 Task: Look for products in the category "Bubble Bath" from Soothing Touch only.
Action: Mouse moved to (812, 303)
Screenshot: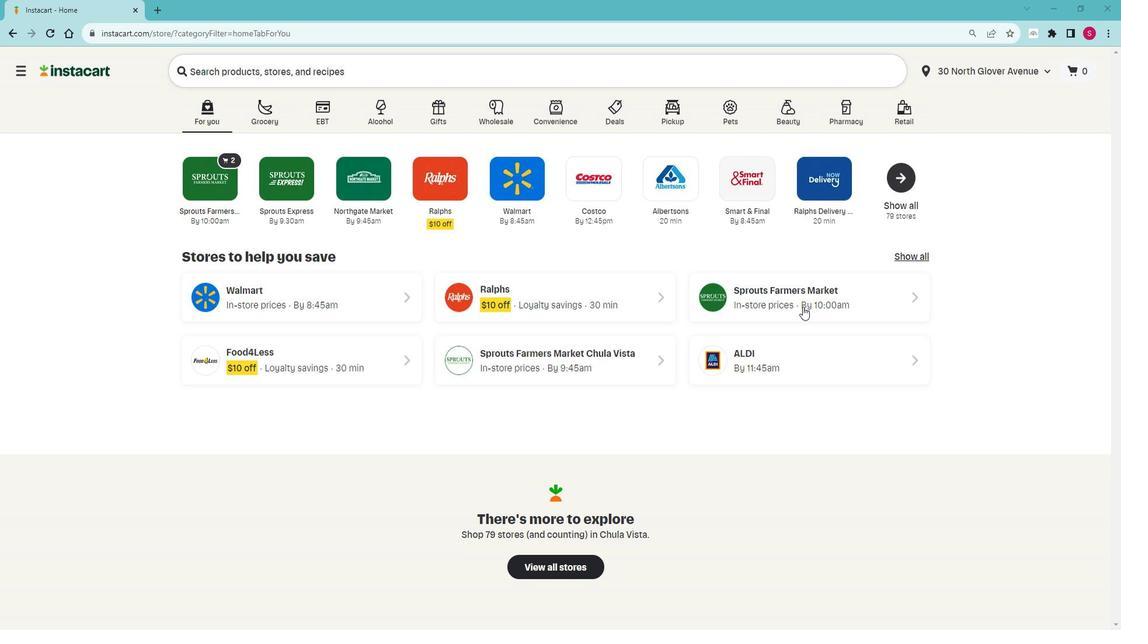 
Action: Mouse pressed left at (812, 303)
Screenshot: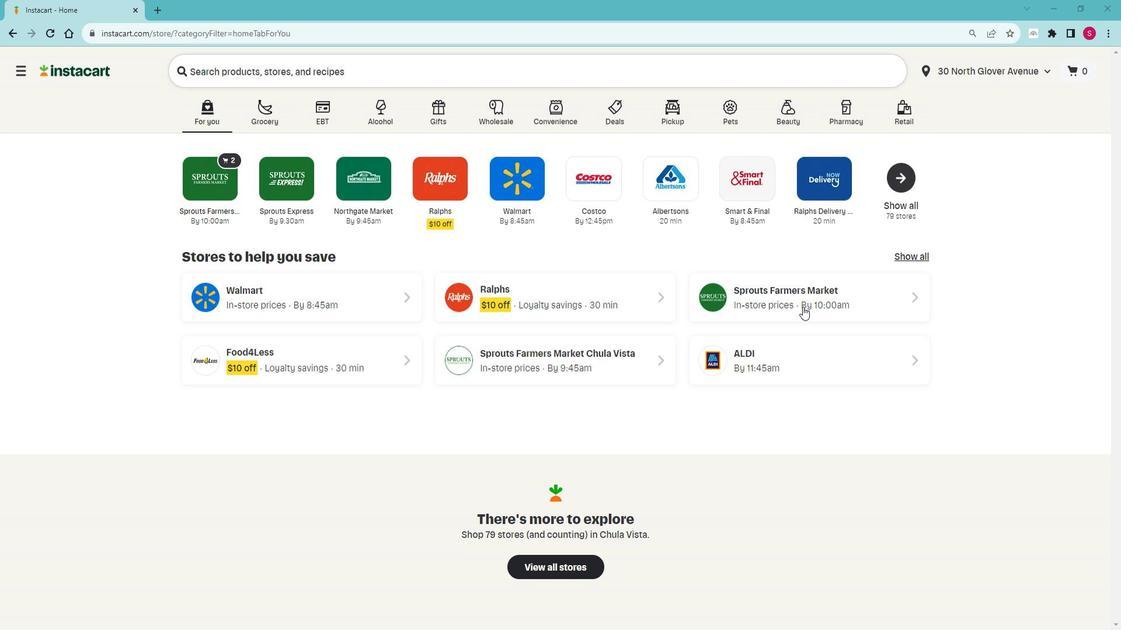 
Action: Mouse moved to (118, 428)
Screenshot: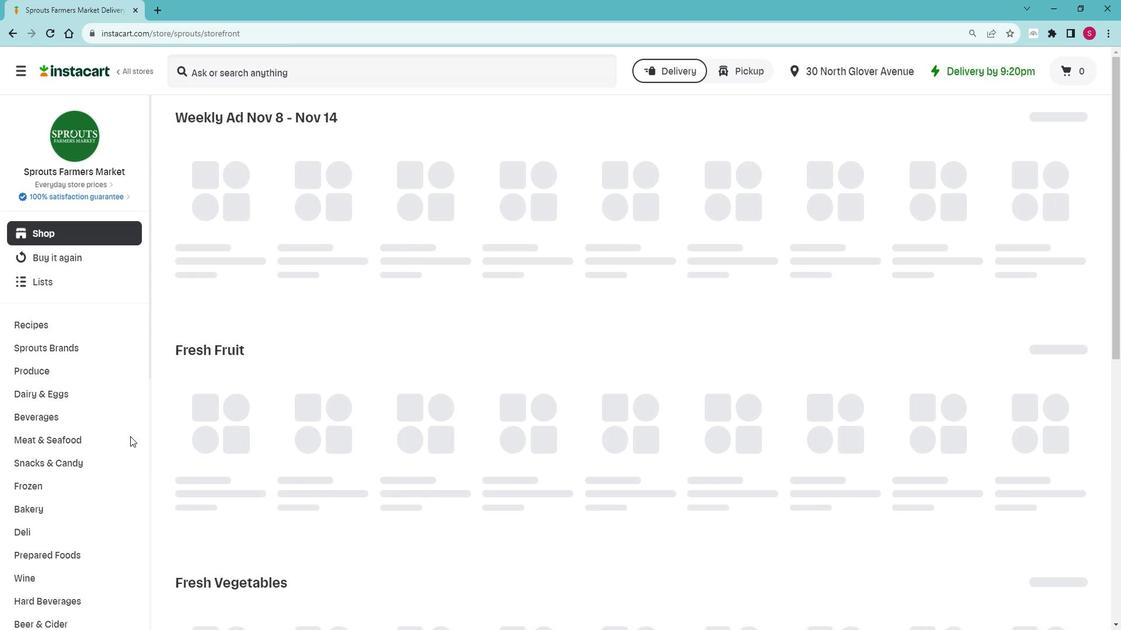 
Action: Mouse scrolled (118, 428) with delta (0, 0)
Screenshot: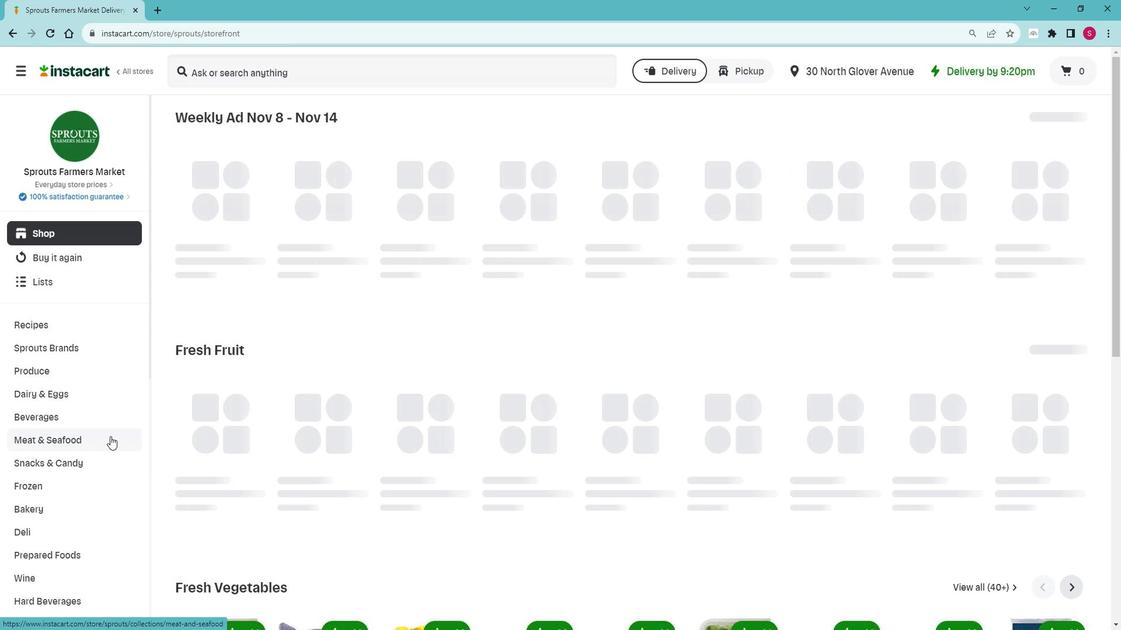 
Action: Mouse scrolled (118, 428) with delta (0, 0)
Screenshot: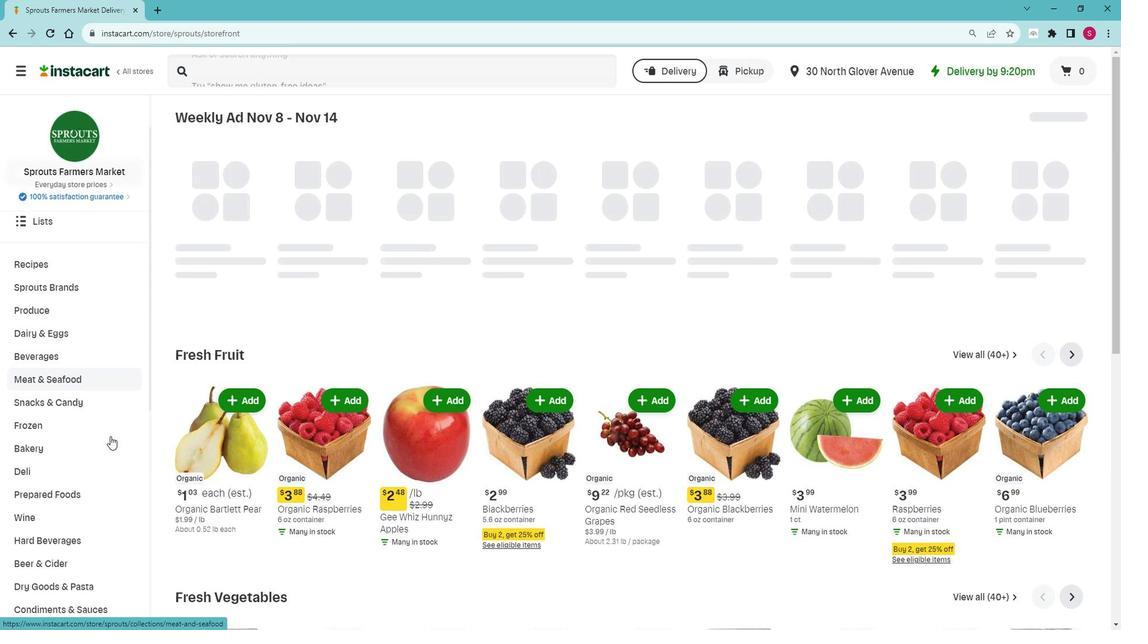 
Action: Mouse scrolled (118, 428) with delta (0, 0)
Screenshot: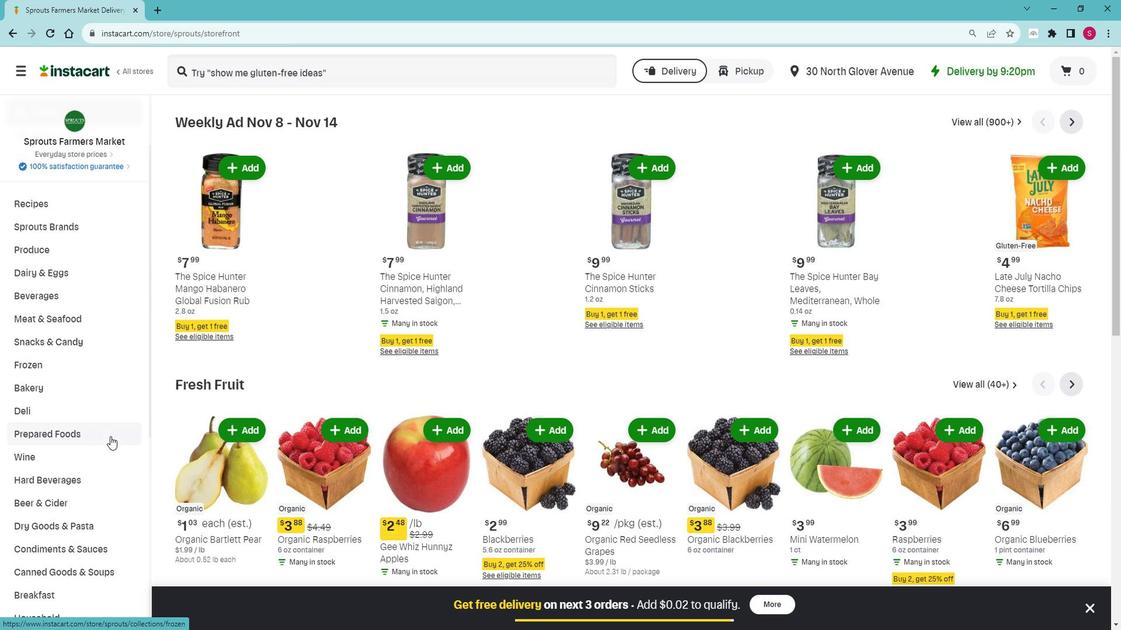 
Action: Mouse scrolled (118, 428) with delta (0, 0)
Screenshot: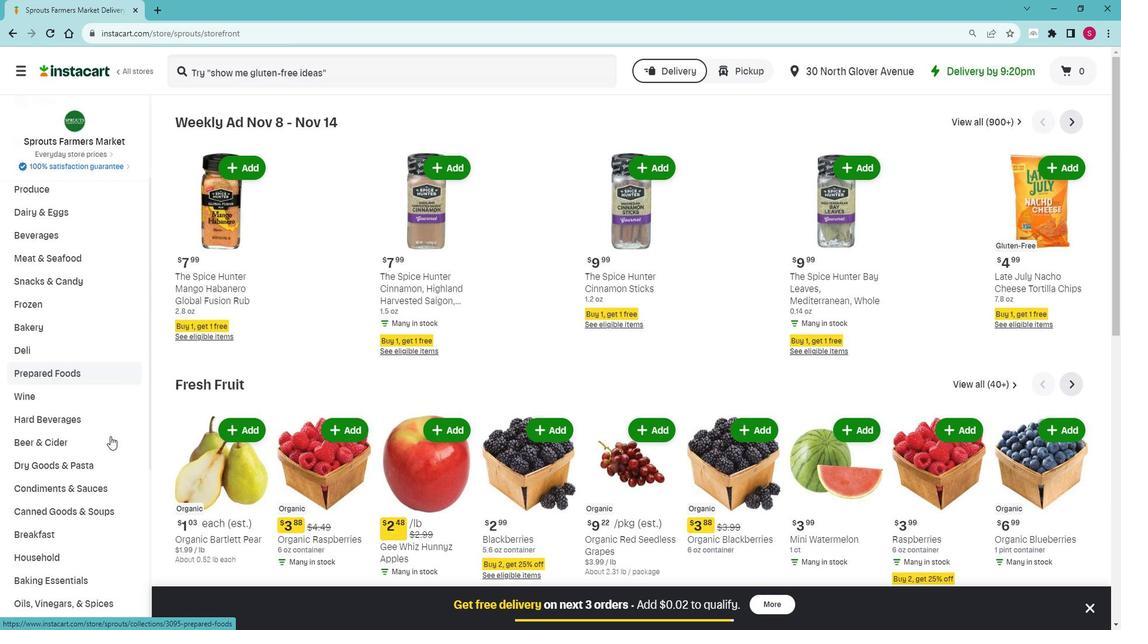 
Action: Mouse scrolled (118, 428) with delta (0, 0)
Screenshot: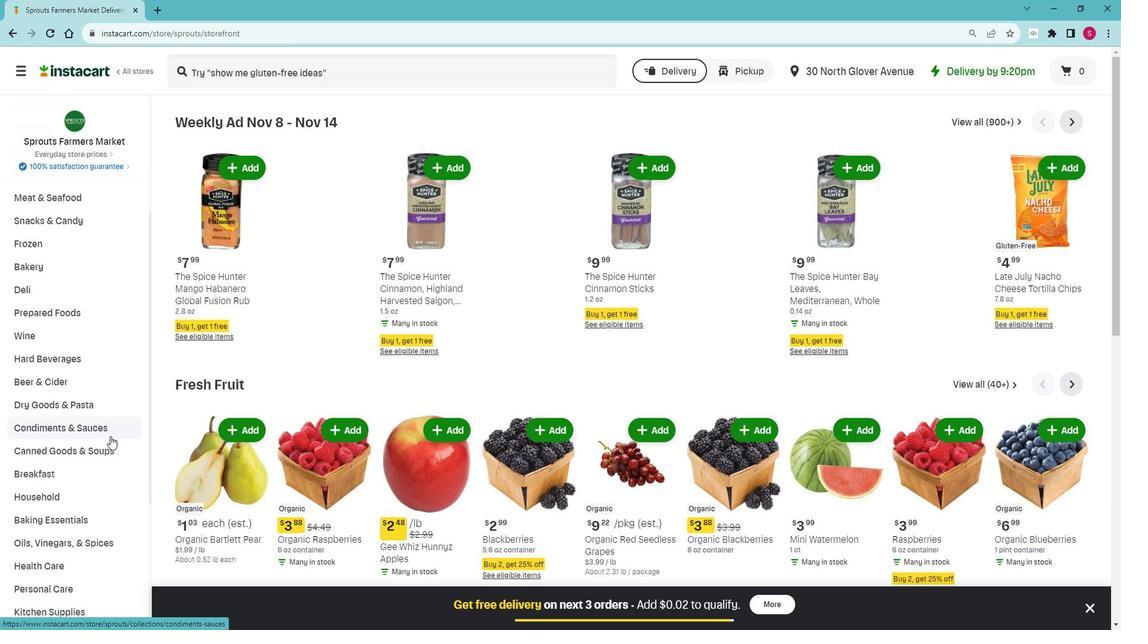 
Action: Mouse scrolled (118, 428) with delta (0, 0)
Screenshot: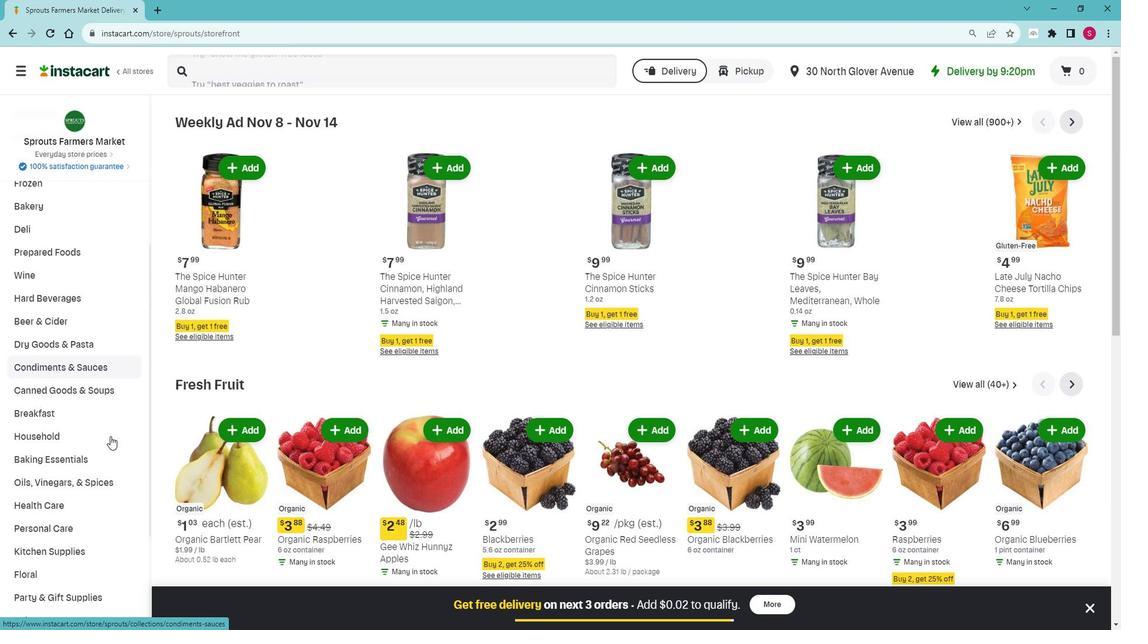 
Action: Mouse scrolled (118, 428) with delta (0, 0)
Screenshot: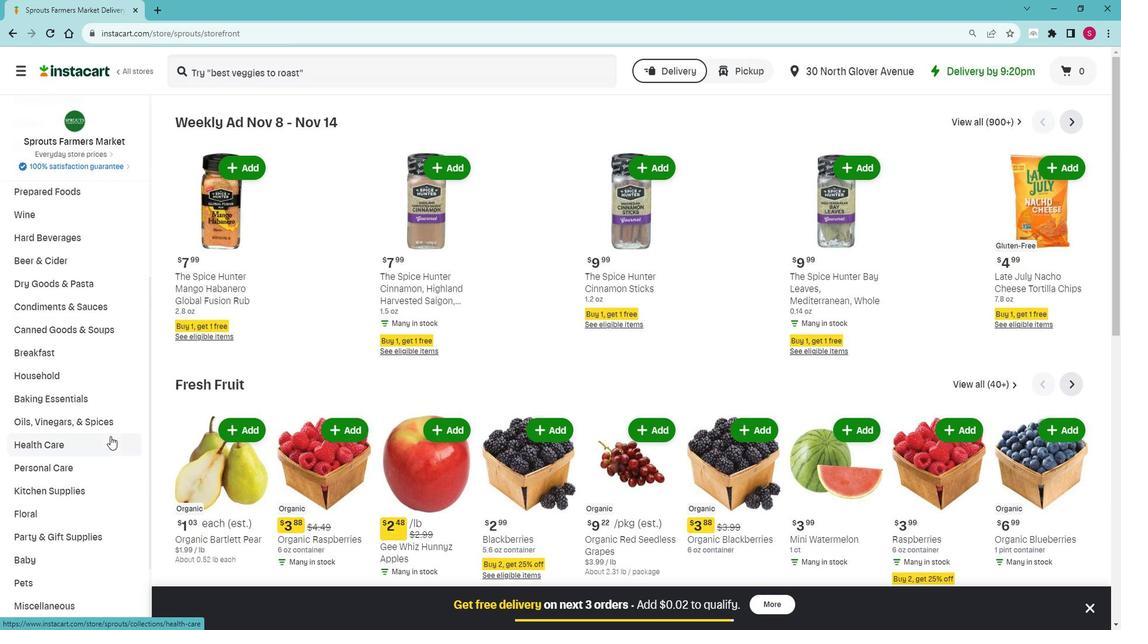 
Action: Mouse scrolled (118, 428) with delta (0, 0)
Screenshot: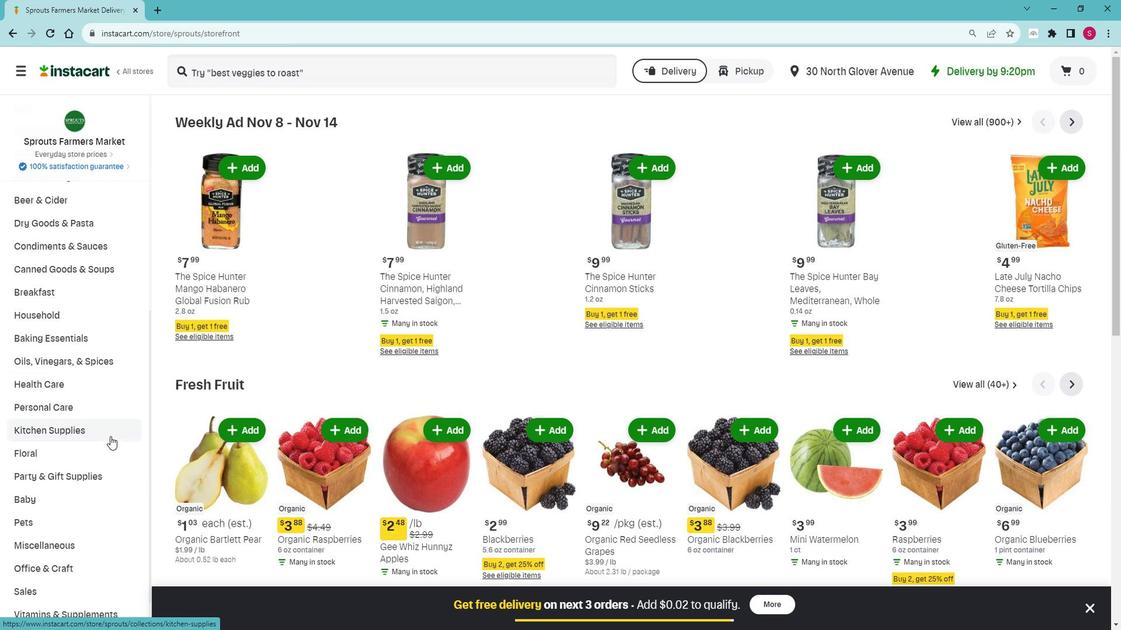 
Action: Mouse scrolled (118, 428) with delta (0, 0)
Screenshot: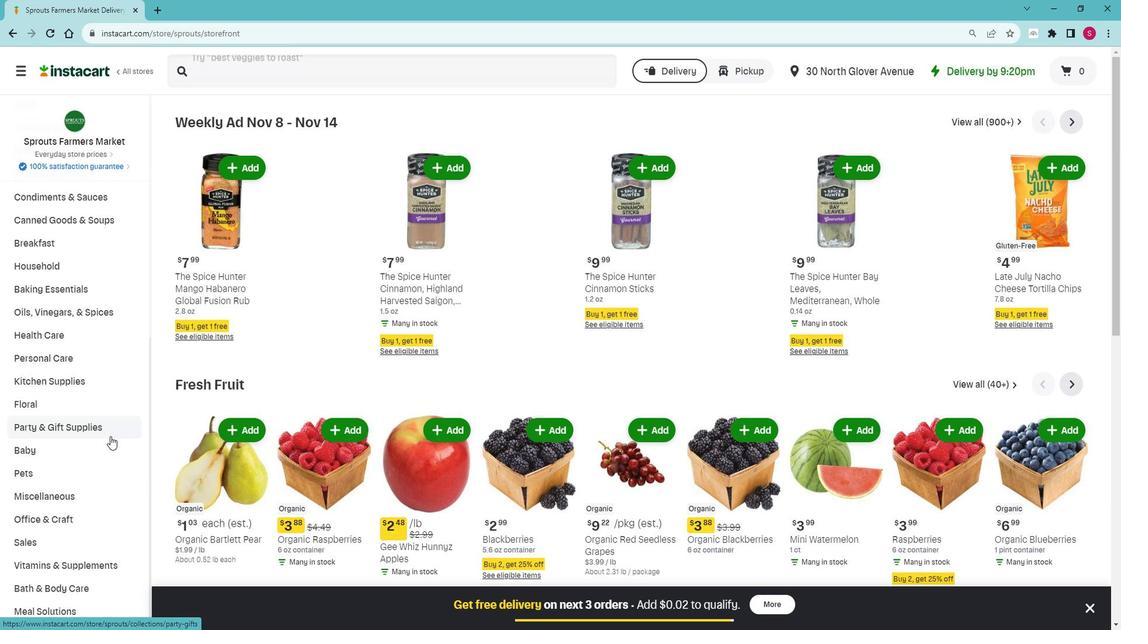 
Action: Mouse moved to (59, 349)
Screenshot: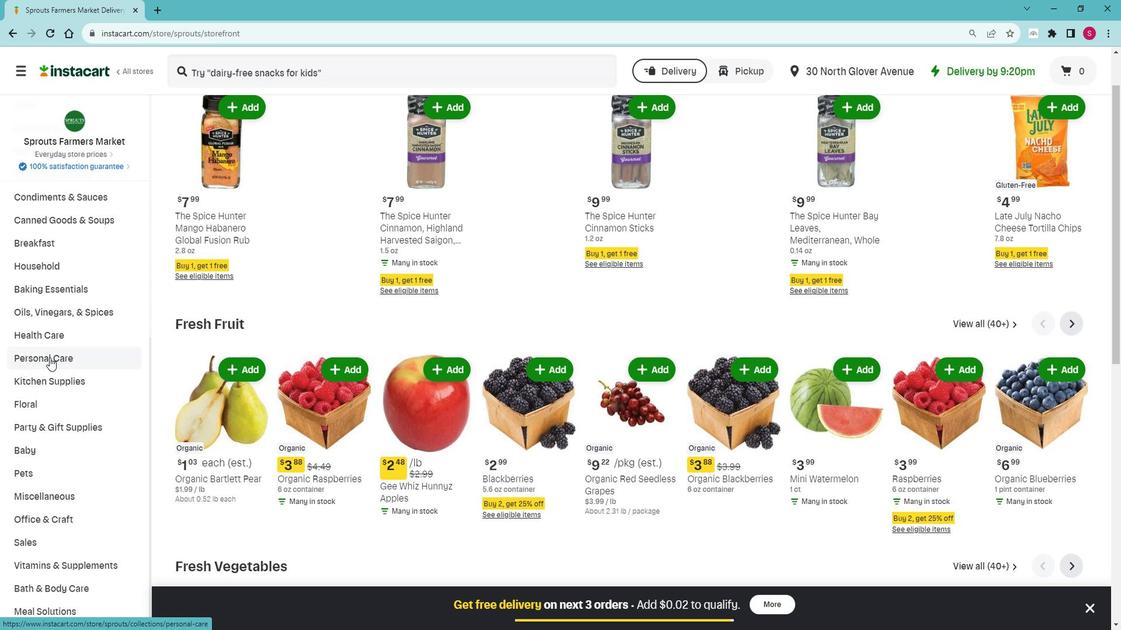 
Action: Mouse pressed left at (59, 349)
Screenshot: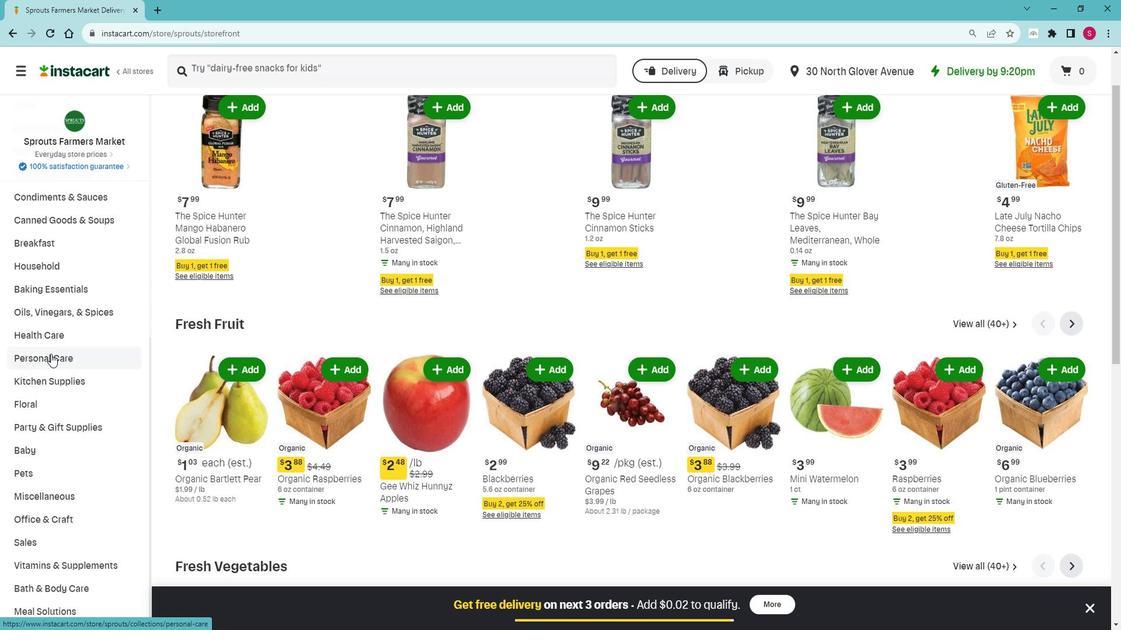 
Action: Mouse moved to (83, 376)
Screenshot: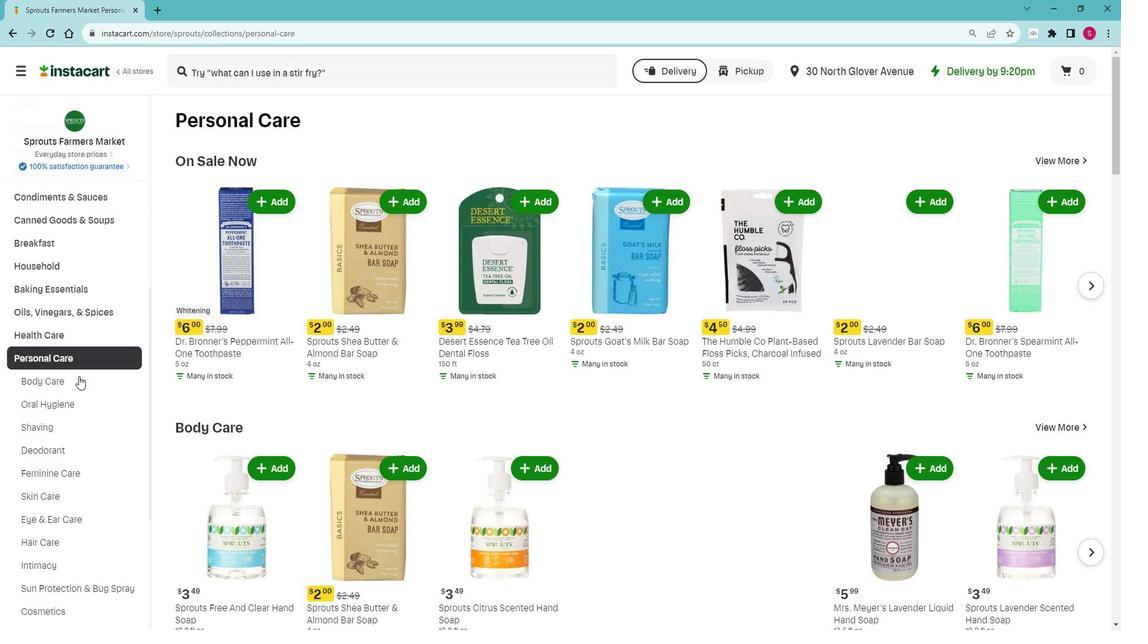 
Action: Mouse pressed left at (83, 376)
Screenshot: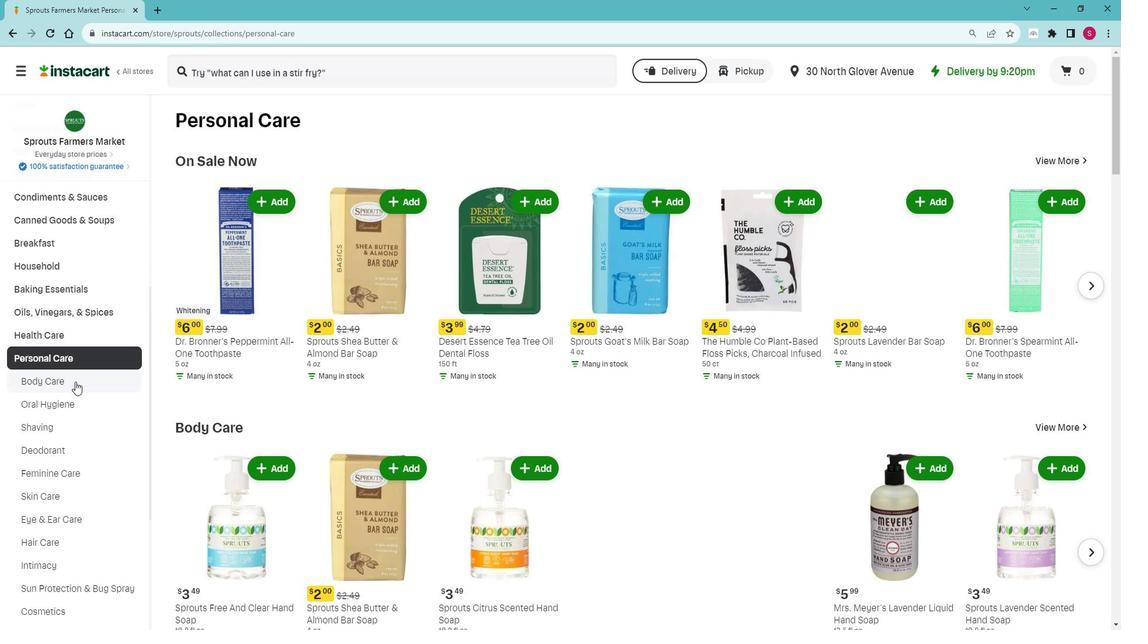 
Action: Mouse moved to (481, 168)
Screenshot: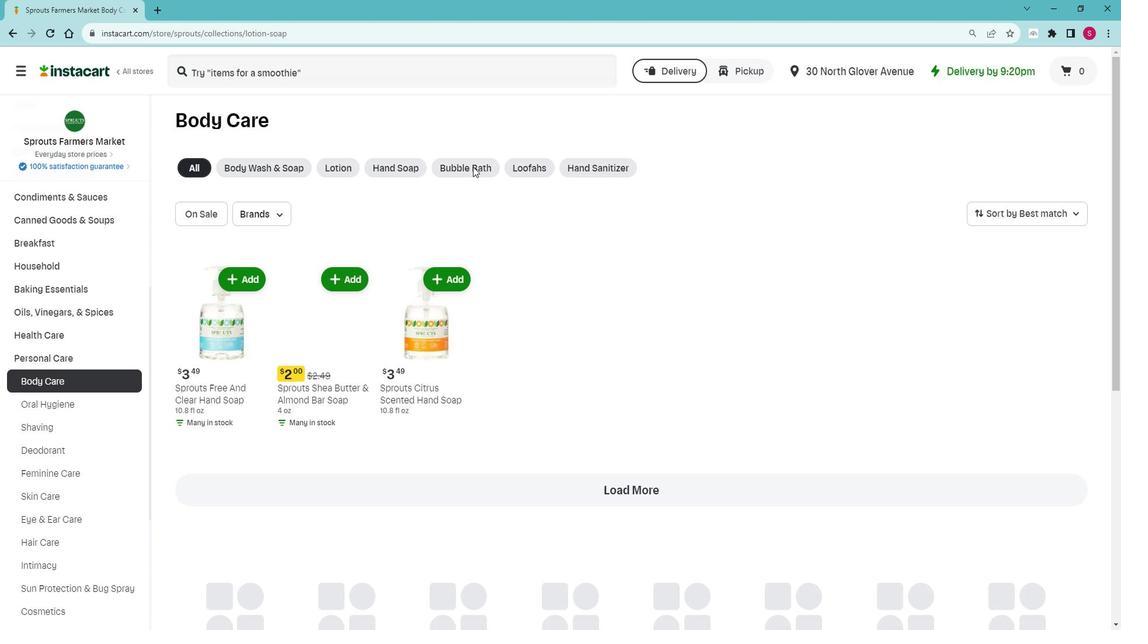 
Action: Mouse pressed left at (481, 168)
Screenshot: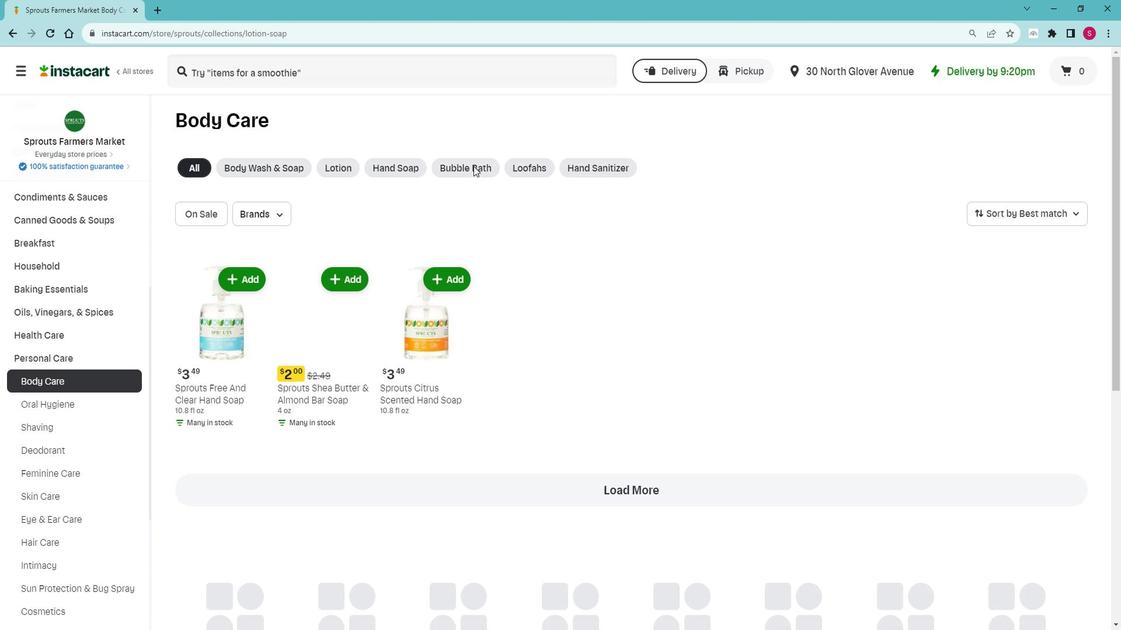 
Action: Mouse moved to (477, 172)
Screenshot: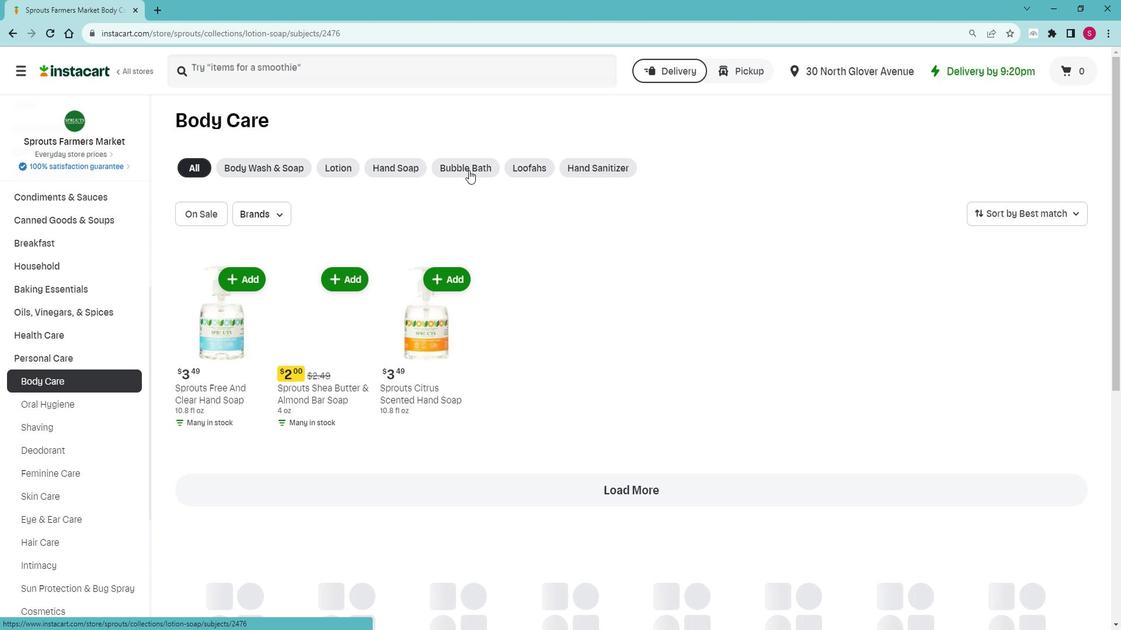 
Action: Mouse pressed left at (477, 172)
Screenshot: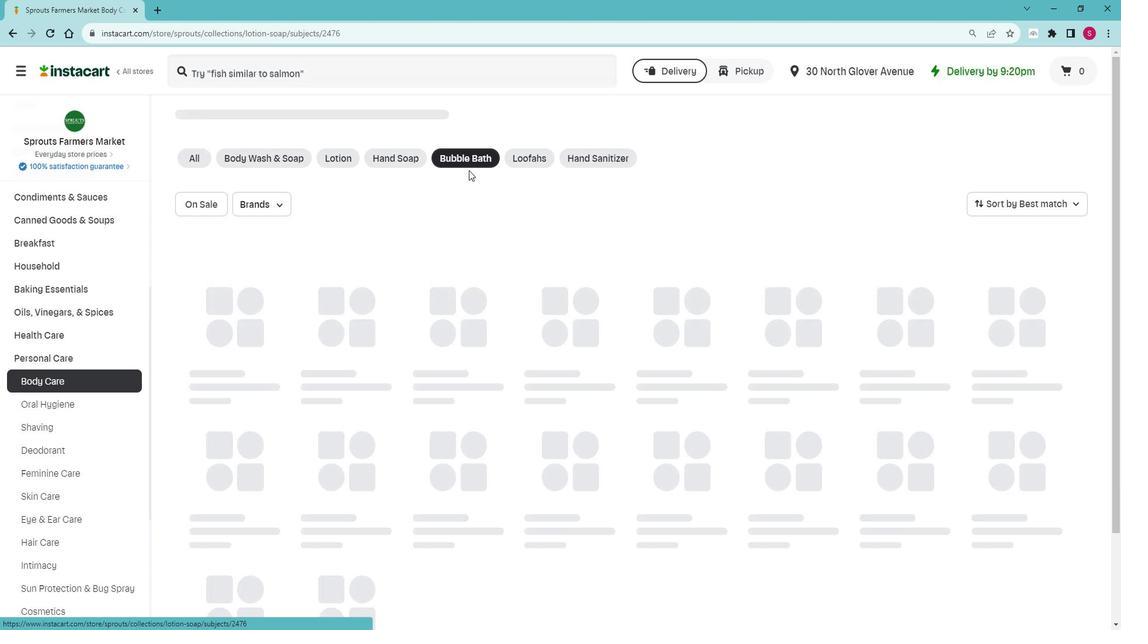 
Action: Mouse moved to (289, 216)
Screenshot: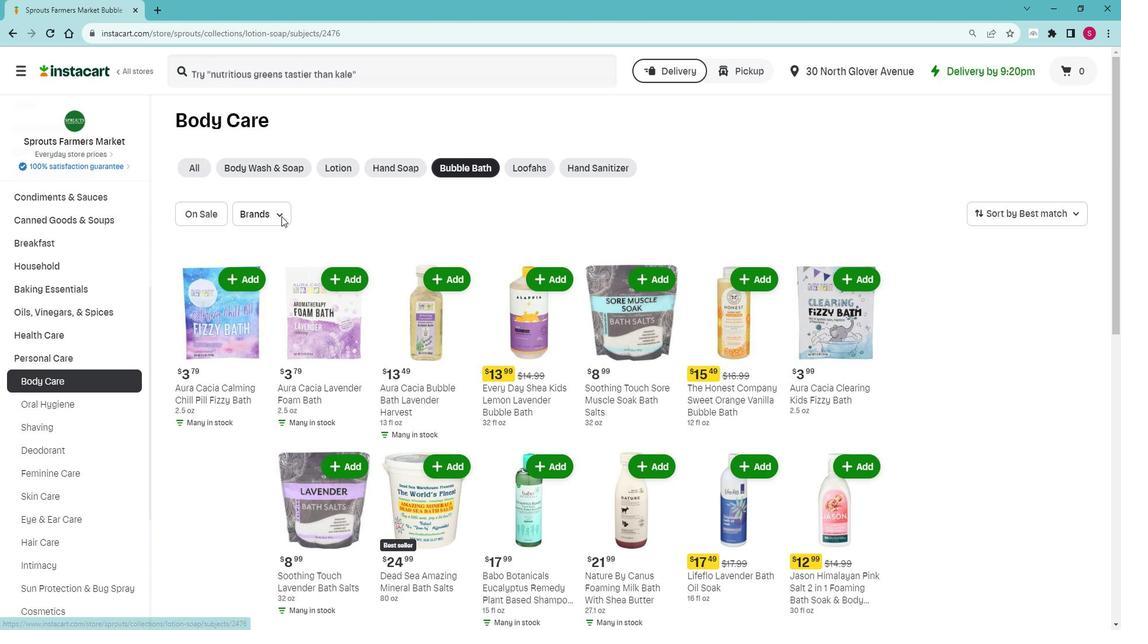 
Action: Mouse pressed left at (289, 216)
Screenshot: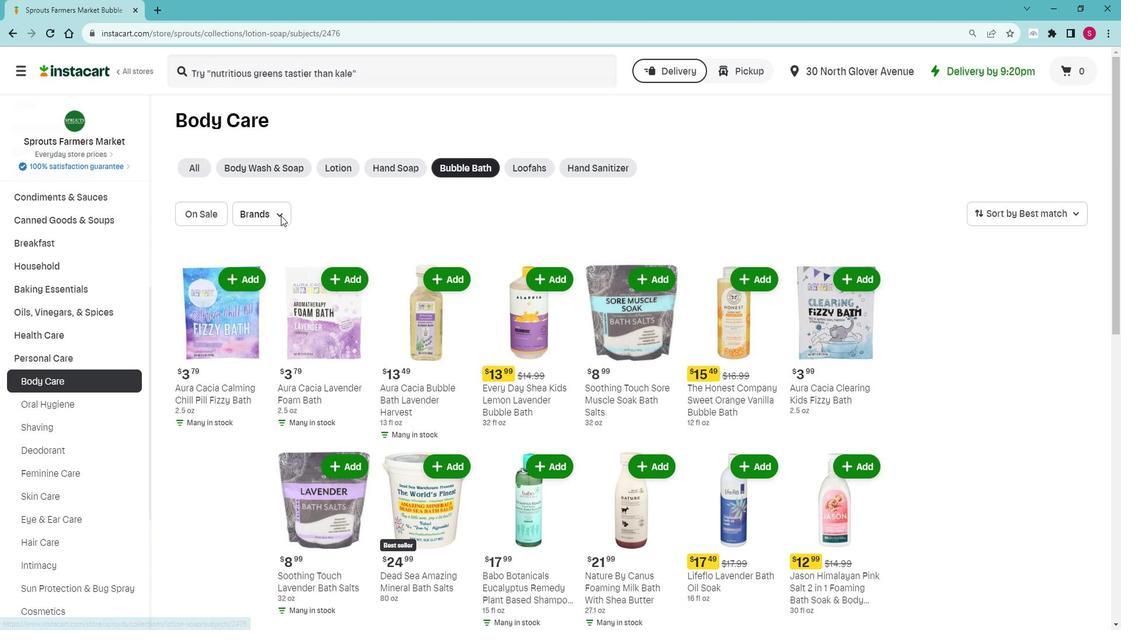 
Action: Mouse moved to (289, 255)
Screenshot: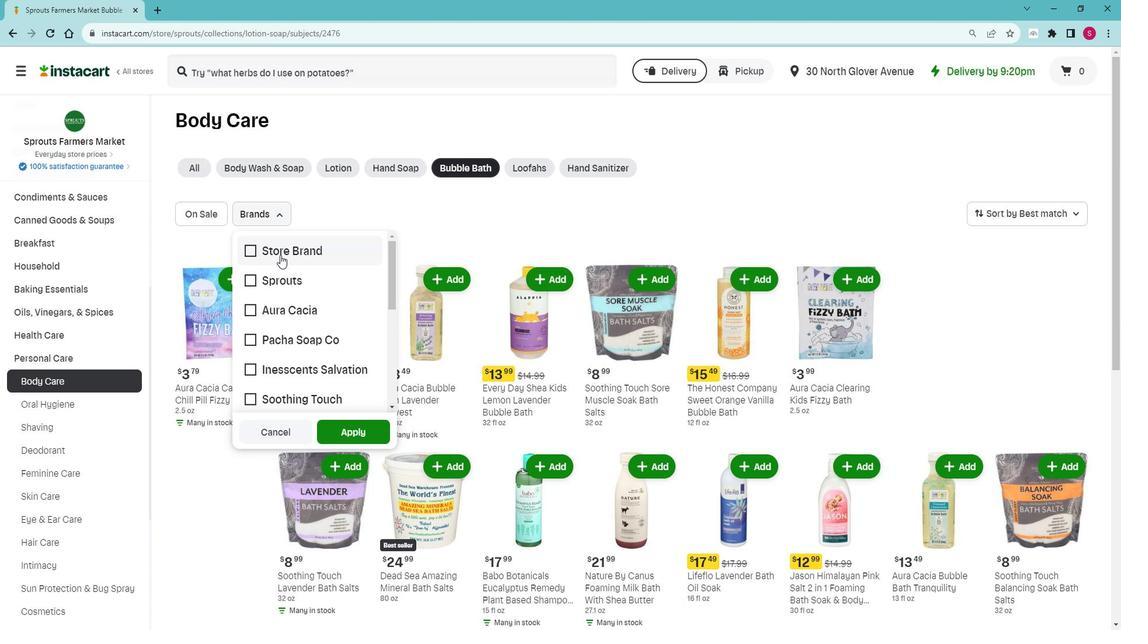 
Action: Mouse scrolled (289, 255) with delta (0, 0)
Screenshot: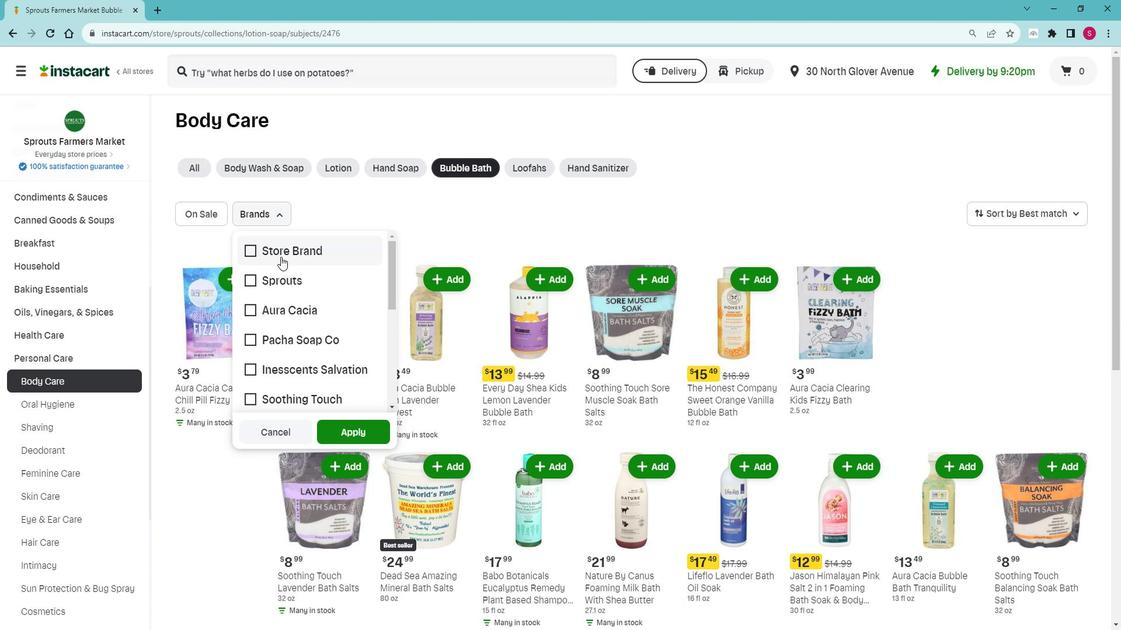 
Action: Mouse moved to (296, 340)
Screenshot: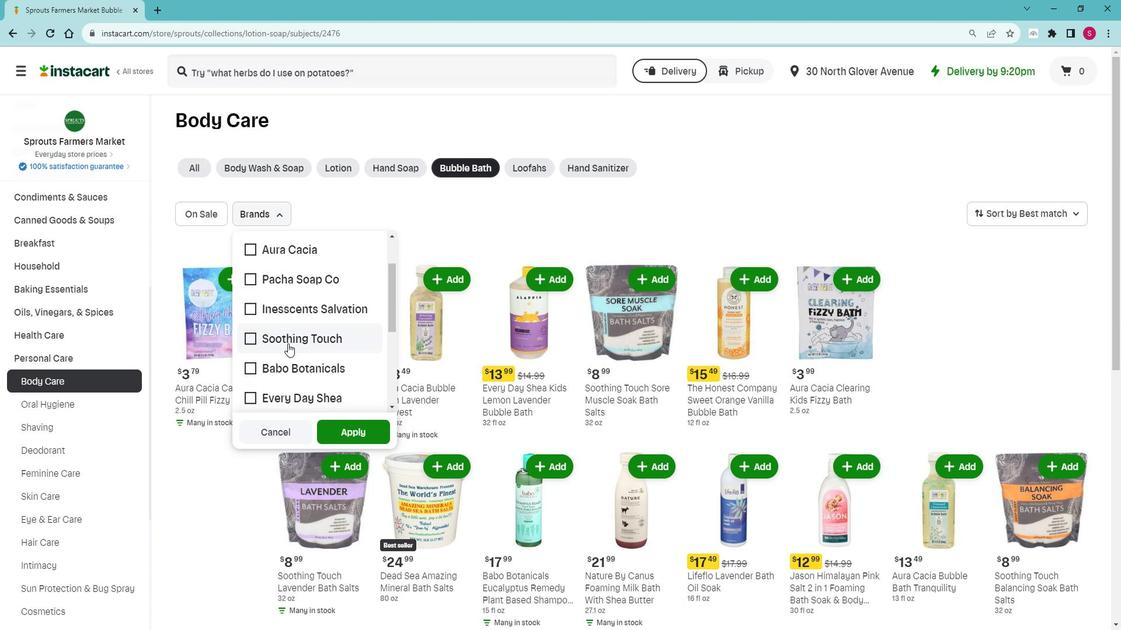
Action: Mouse pressed left at (296, 340)
Screenshot: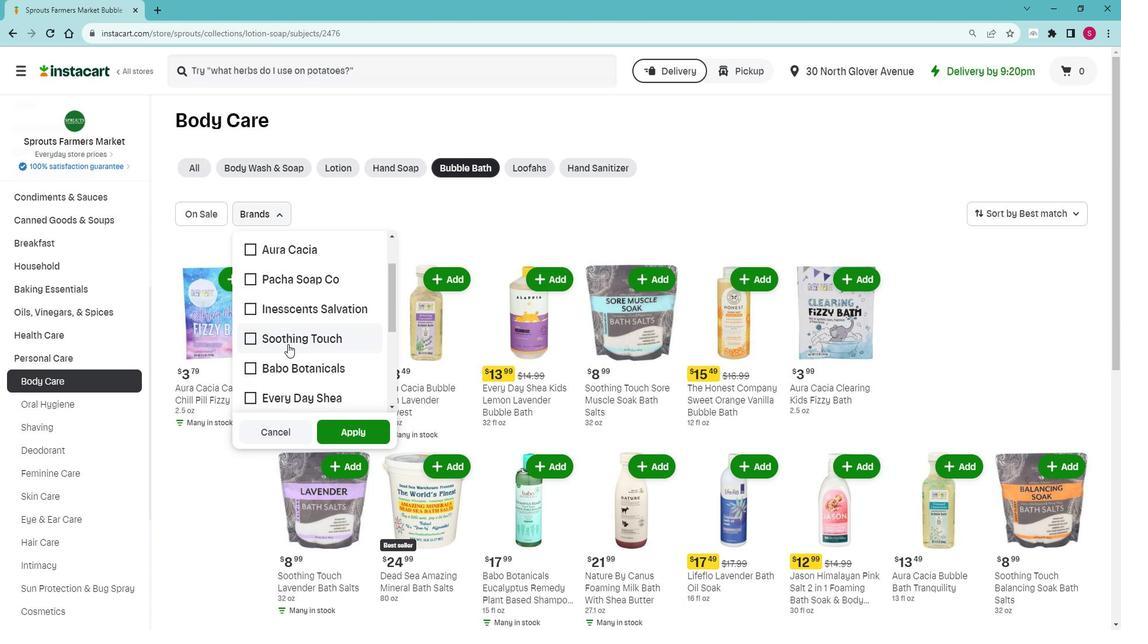 
Action: Mouse moved to (345, 416)
Screenshot: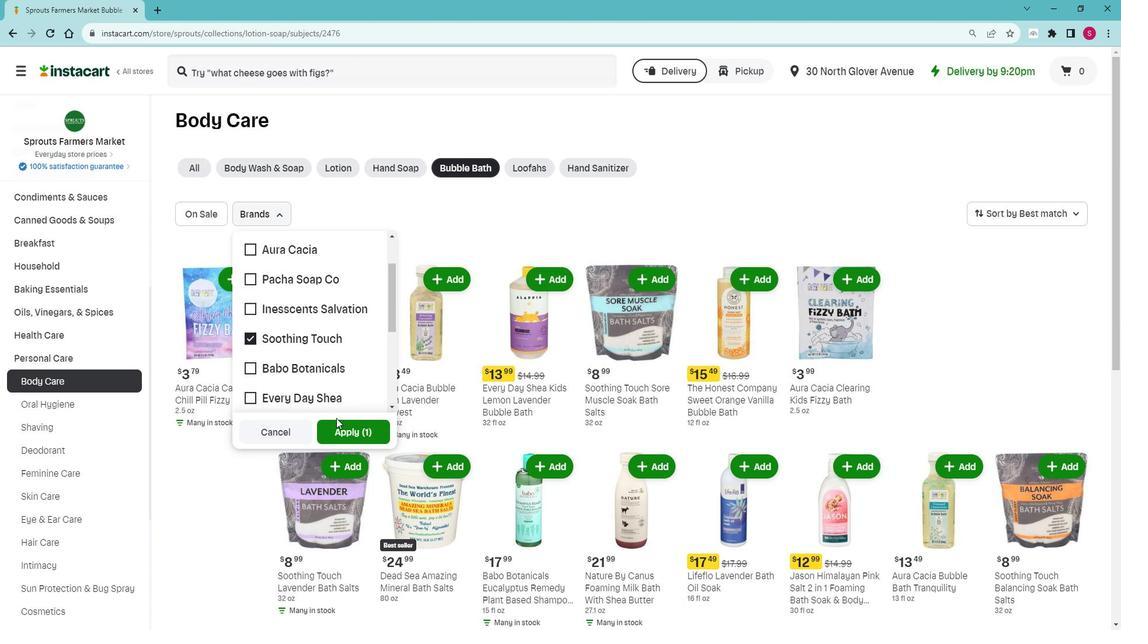 
Action: Mouse pressed left at (345, 416)
Screenshot: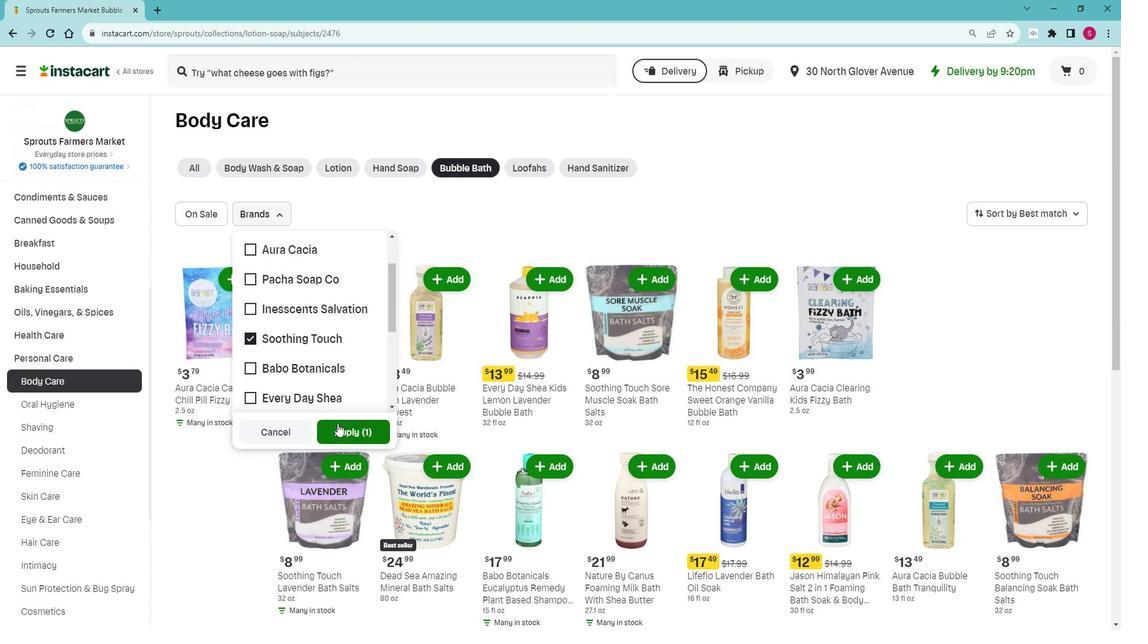 
Action: Mouse moved to (567, 375)
Screenshot: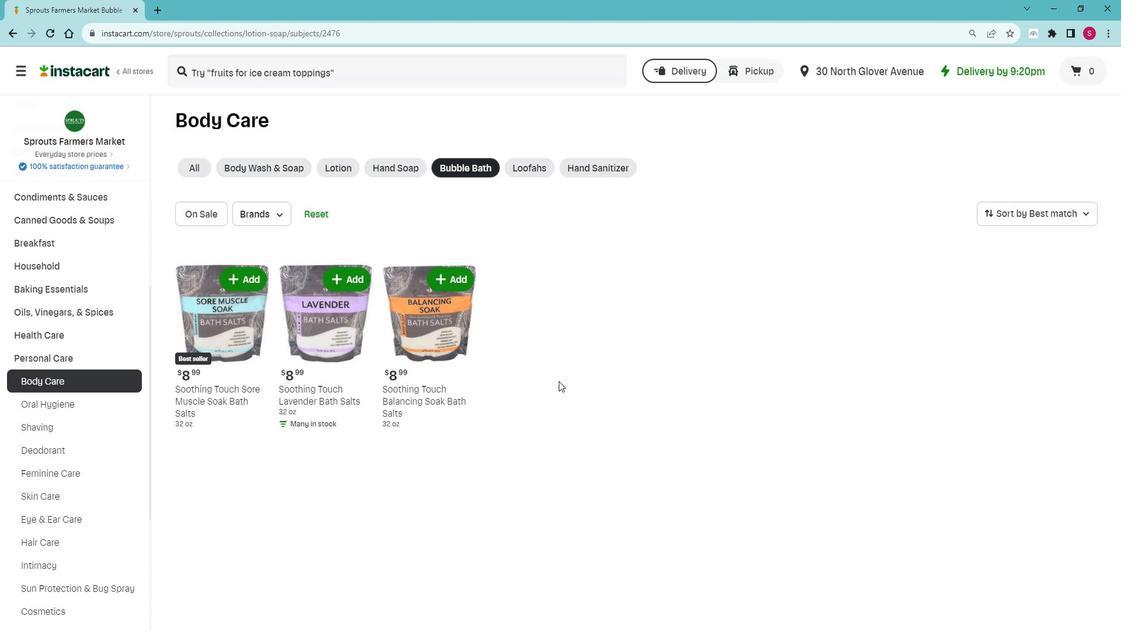 
